 Task: Invite Team Member Softage.1@softage.net to Workspace Healthcare Consulting. Invite Team Member Softage.2@softage.net to Workspace Healthcare Consulting. Invite Team Member Softage.3@softage.net to Workspace Healthcare Consulting. Invite Team Member Softage.4@softage.net to Workspace Healthcare Consulting
Action: Mouse moved to (776, 108)
Screenshot: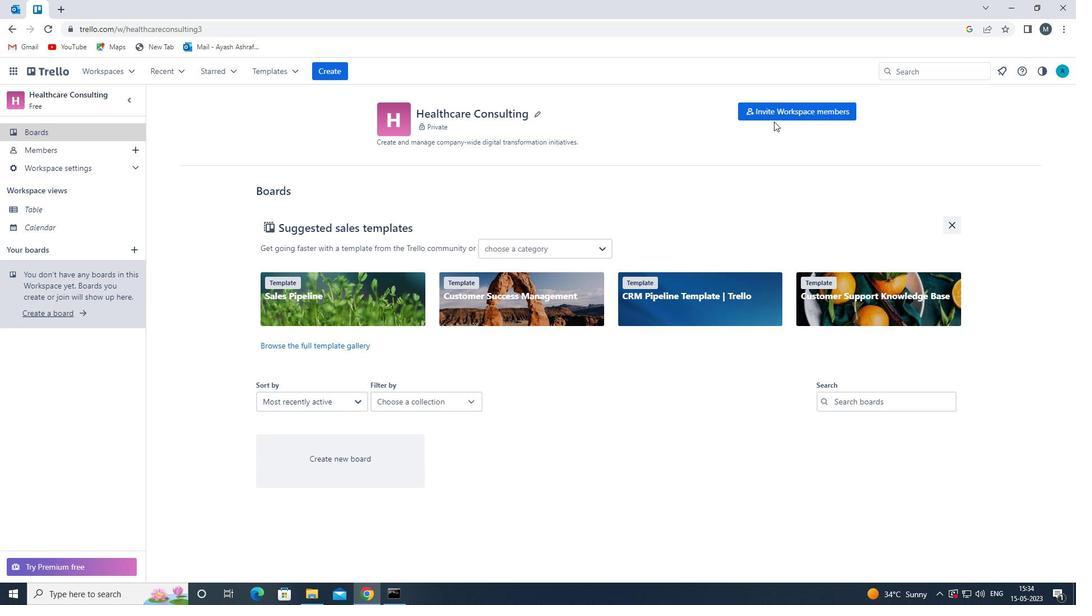 
Action: Mouse pressed left at (776, 108)
Screenshot: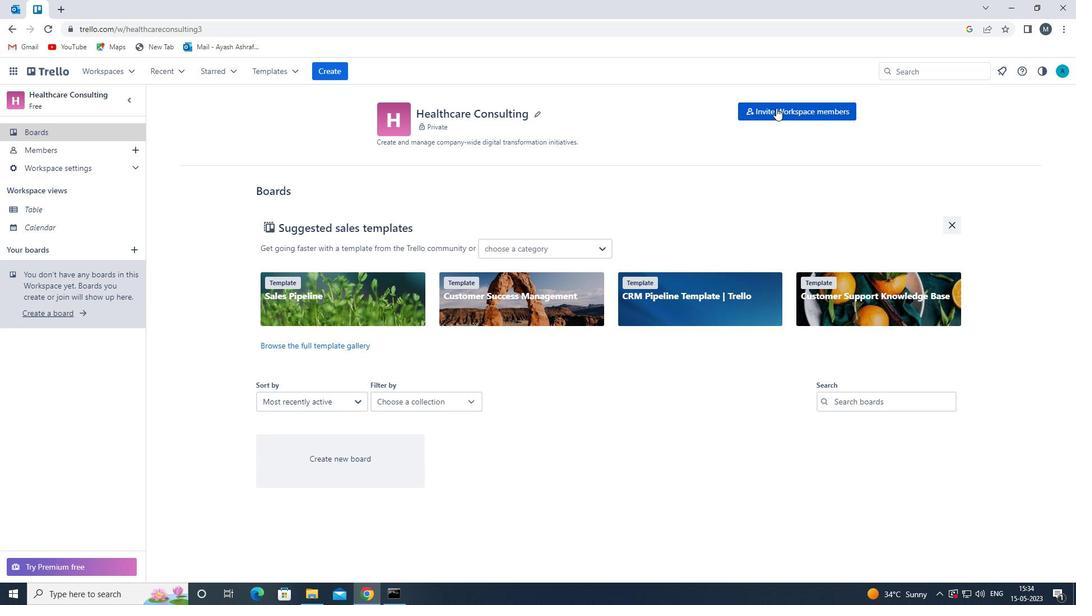 
Action: Mouse moved to (460, 320)
Screenshot: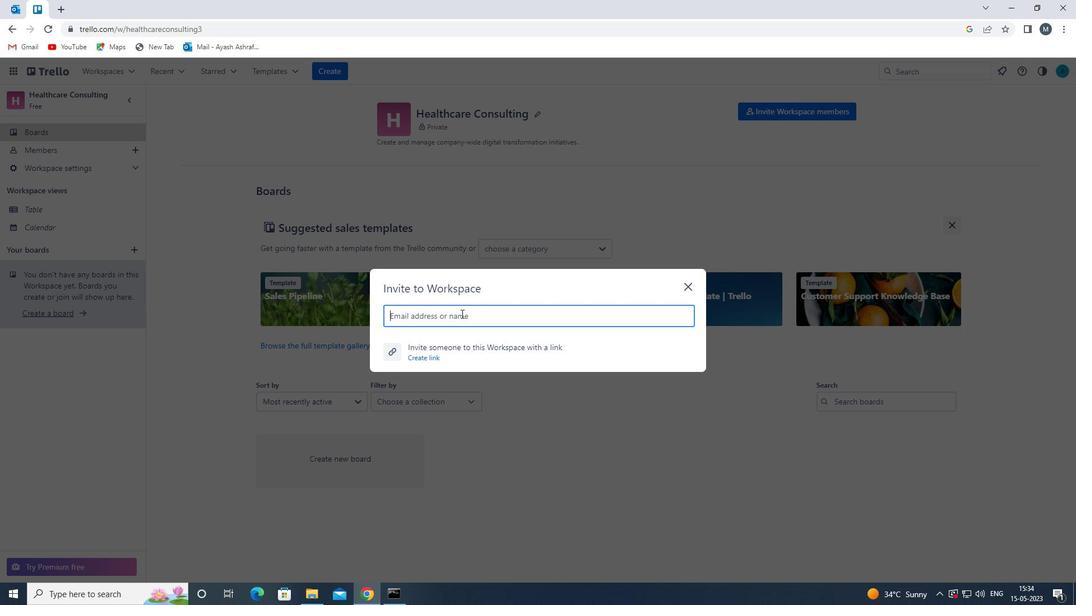 
Action: Mouse pressed left at (460, 320)
Screenshot: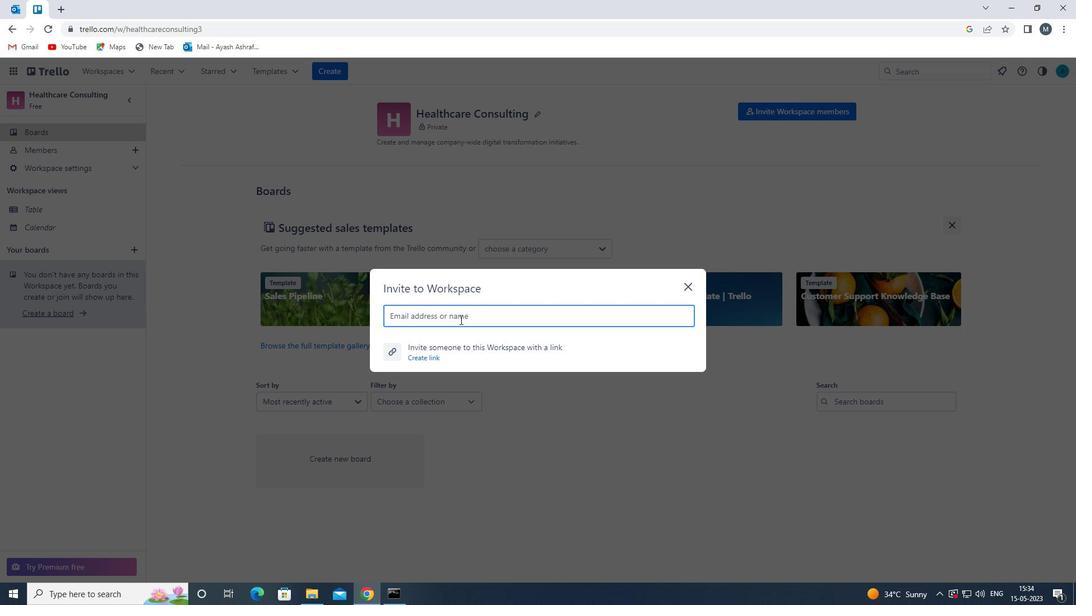 
Action: Mouse moved to (459, 321)
Screenshot: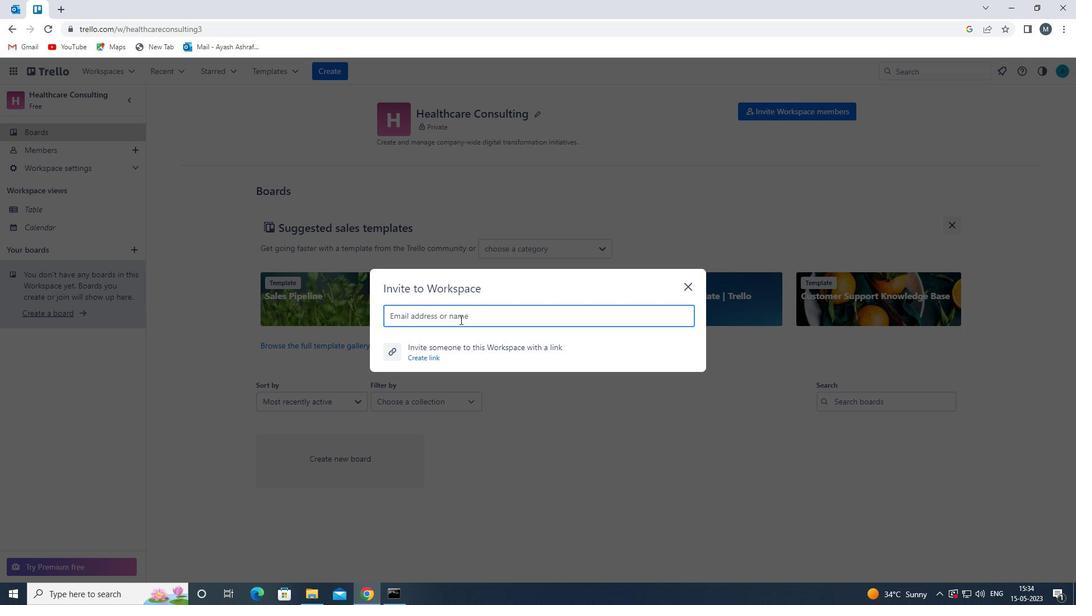 
Action: Key pressed softage.1<Key.shift>@SOFTAGE.NET<Key.enter>SOFTAGE.2<Key.shift>2SOFTAGE.NET
Screenshot: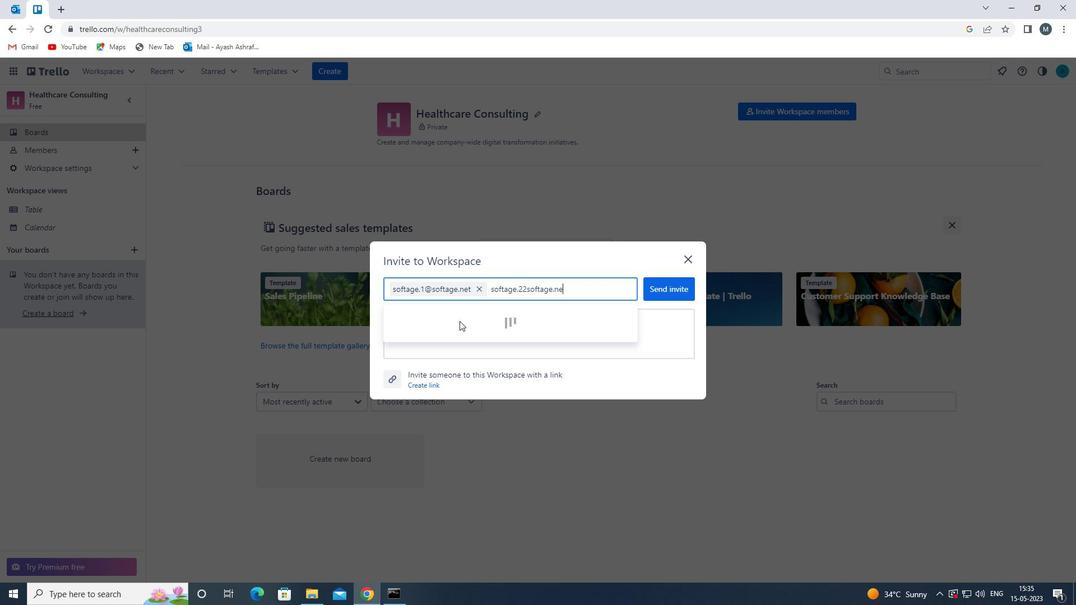 
Action: Mouse moved to (524, 288)
Screenshot: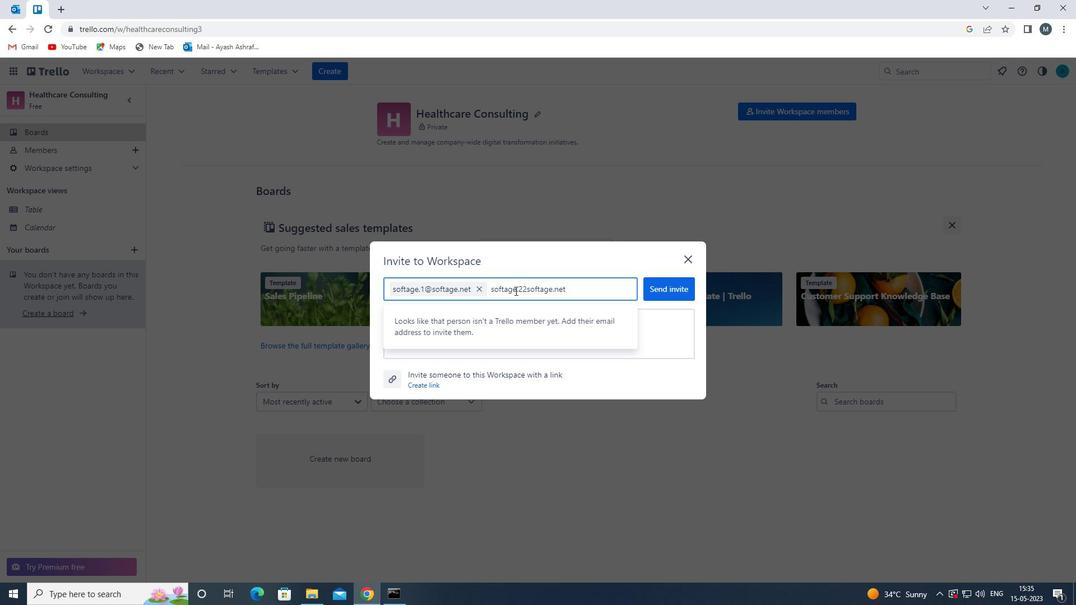 
Action: Mouse pressed left at (524, 288)
Screenshot: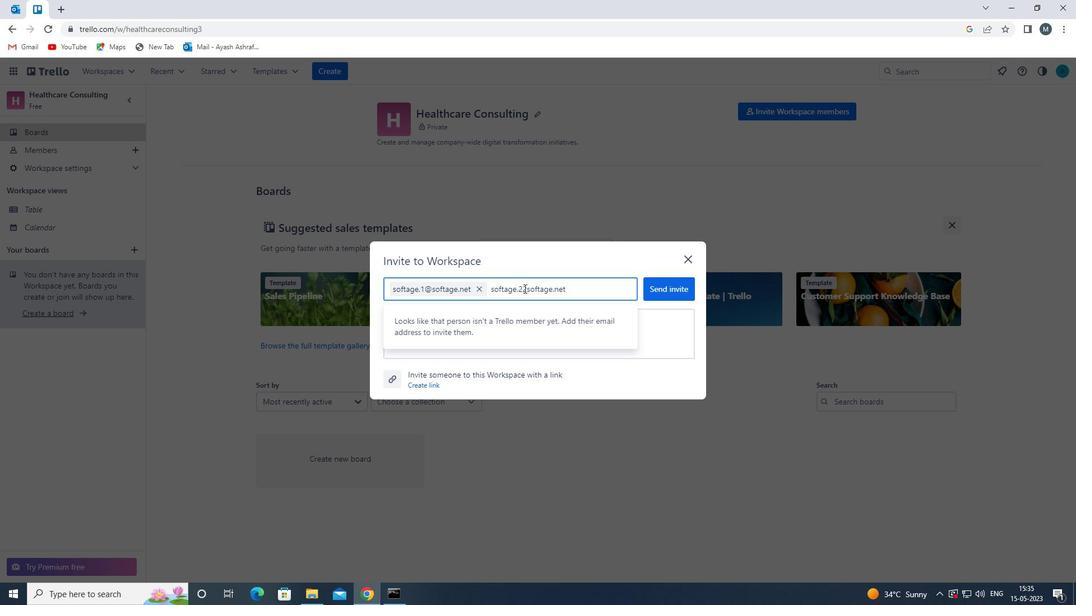 
Action: Mouse moved to (525, 290)
Screenshot: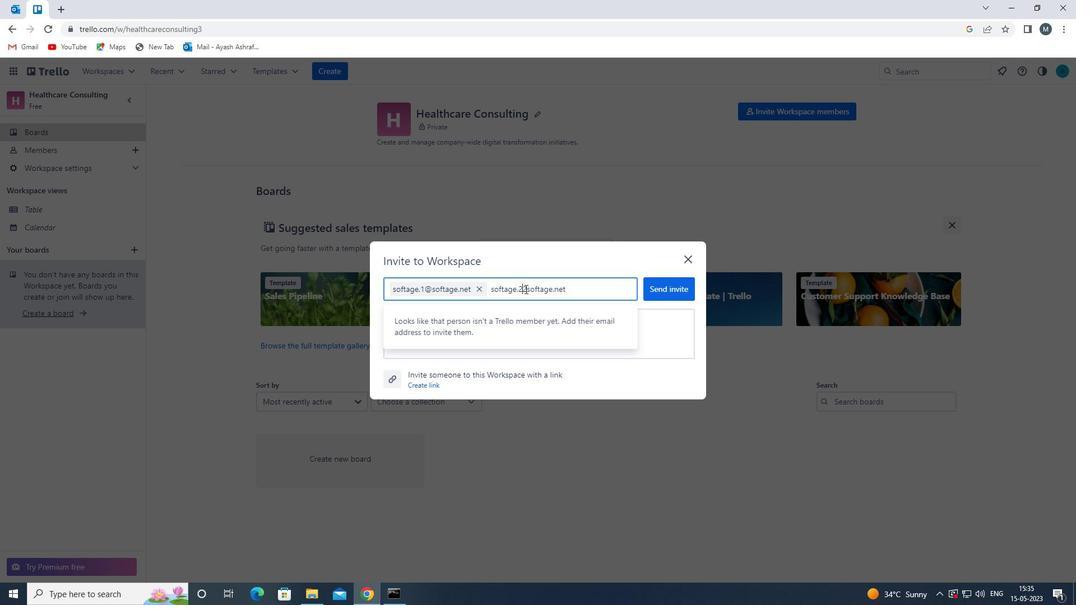 
Action: Key pressed <Key.backspace>
Screenshot: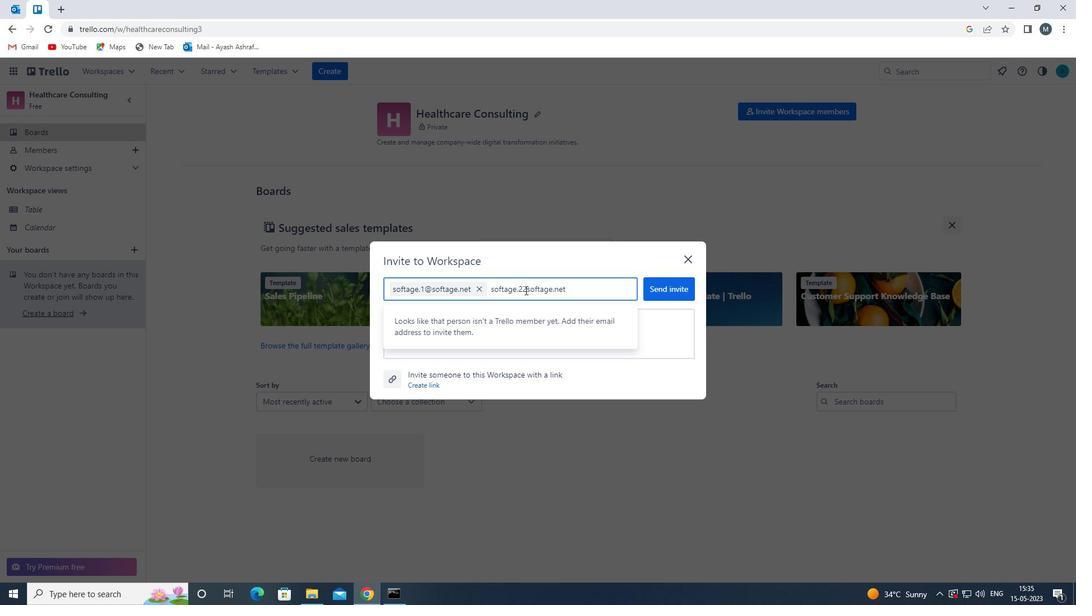 
Action: Mouse pressed left at (525, 290)
Screenshot: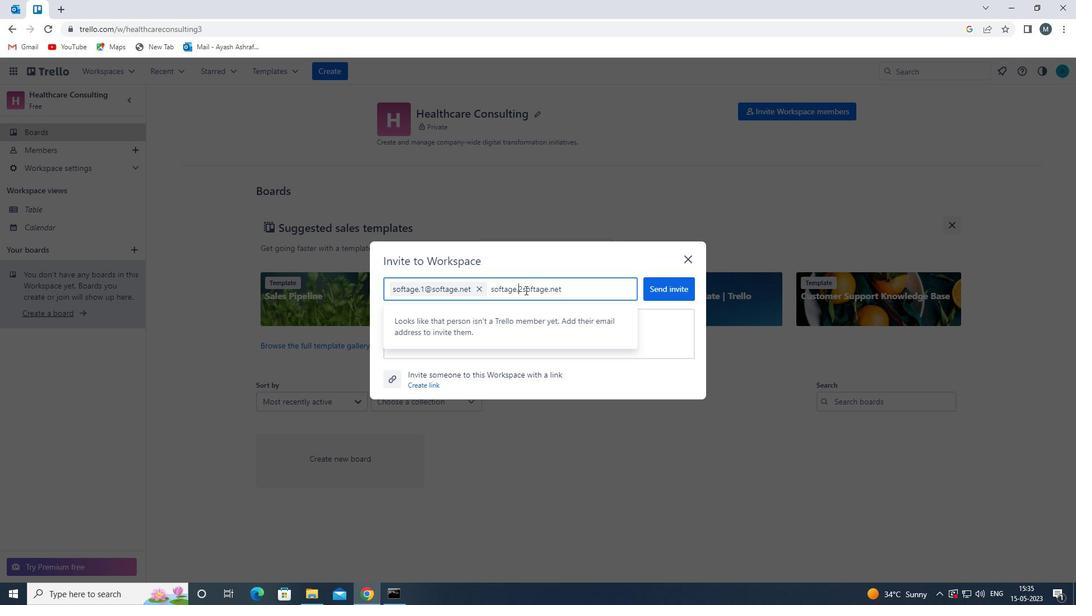 
Action: Mouse moved to (522, 289)
Screenshot: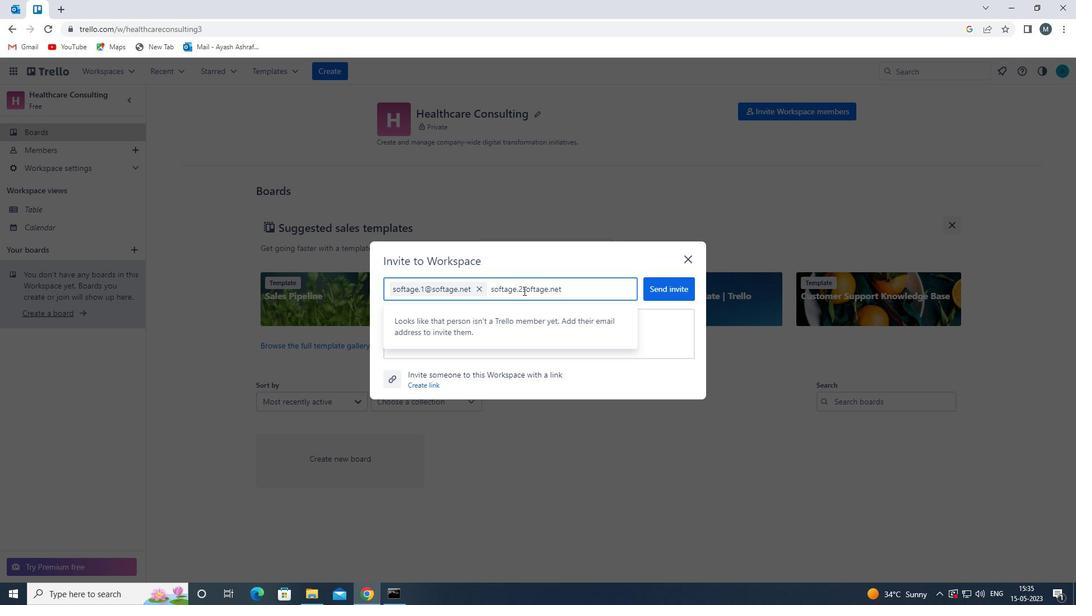 
Action: Mouse pressed left at (522, 289)
Screenshot: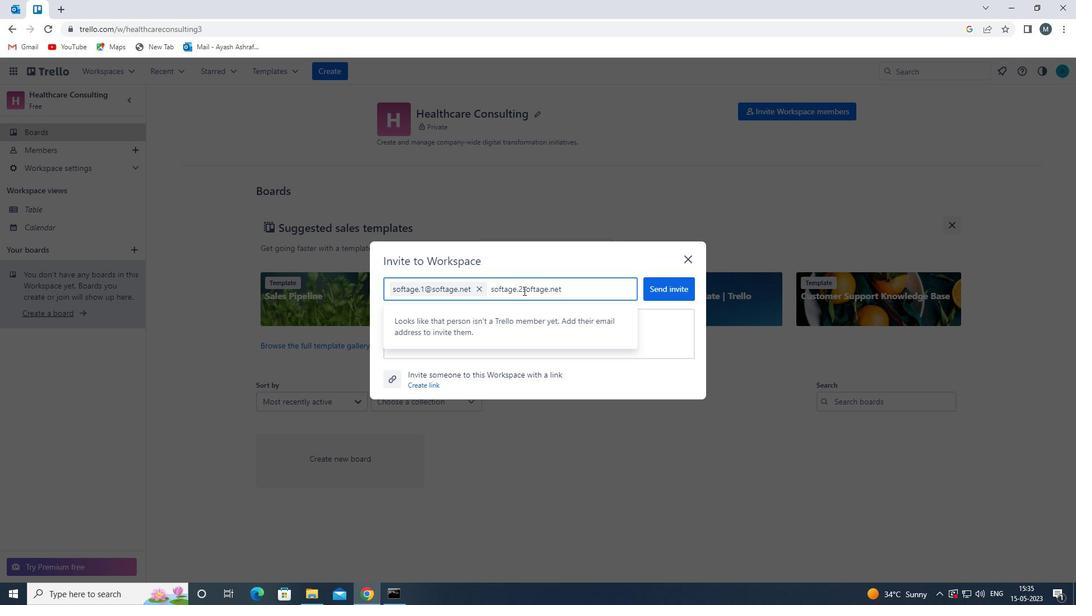 
Action: Mouse moved to (525, 289)
Screenshot: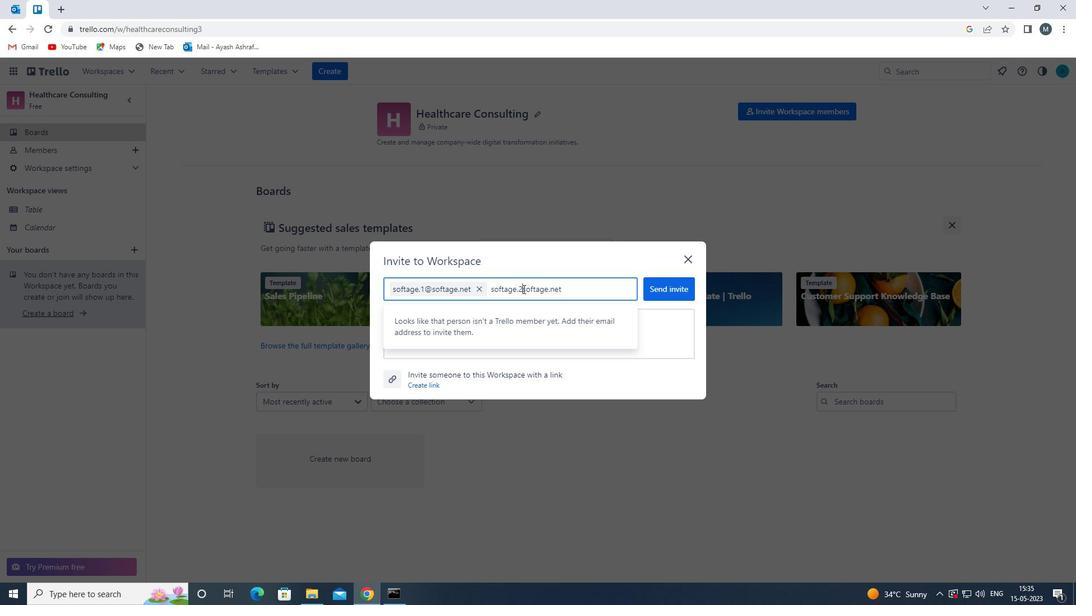 
Action: Key pressed <Key.shift><Key.shift><Key.shift>@<Key.enter><Key.shift>SOFTAGE.3<Key.shift>@SOFTAGE.NET<Key.enter>SOFTAGE.4<Key.shift><Key.shift>2<Key.backspace><Key.shift>@SOFTAGE.NET<Key.enter>
Screenshot: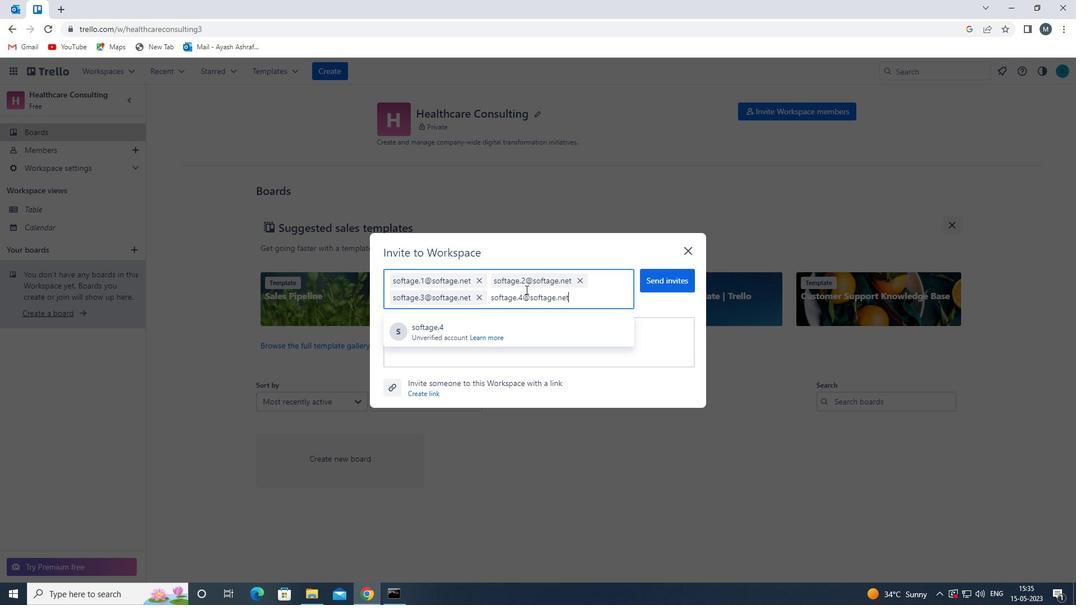 
Action: Mouse moved to (667, 274)
Screenshot: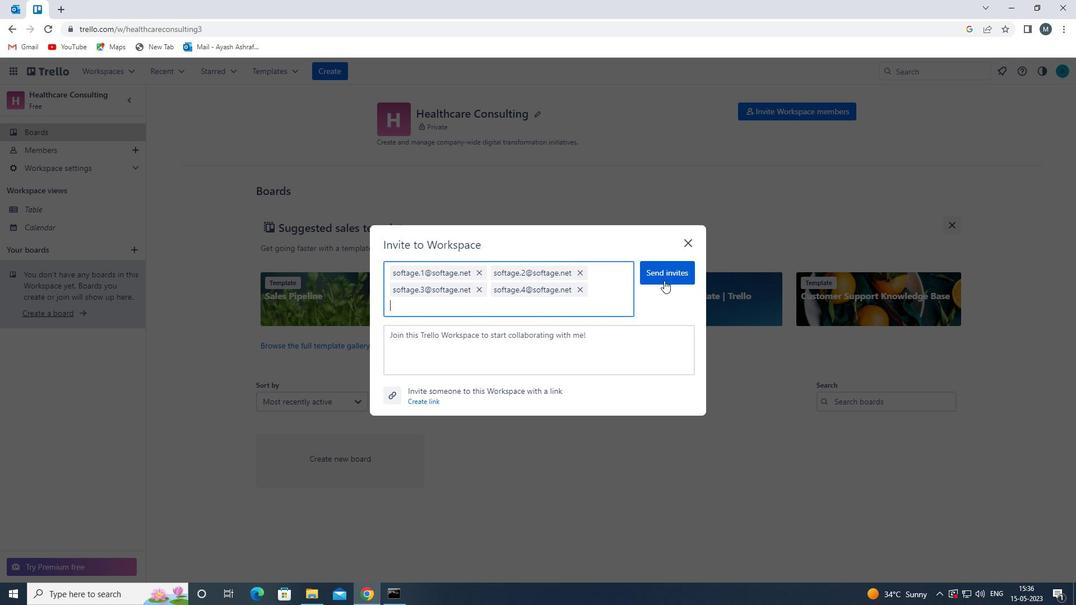 
Action: Mouse pressed left at (667, 274)
Screenshot: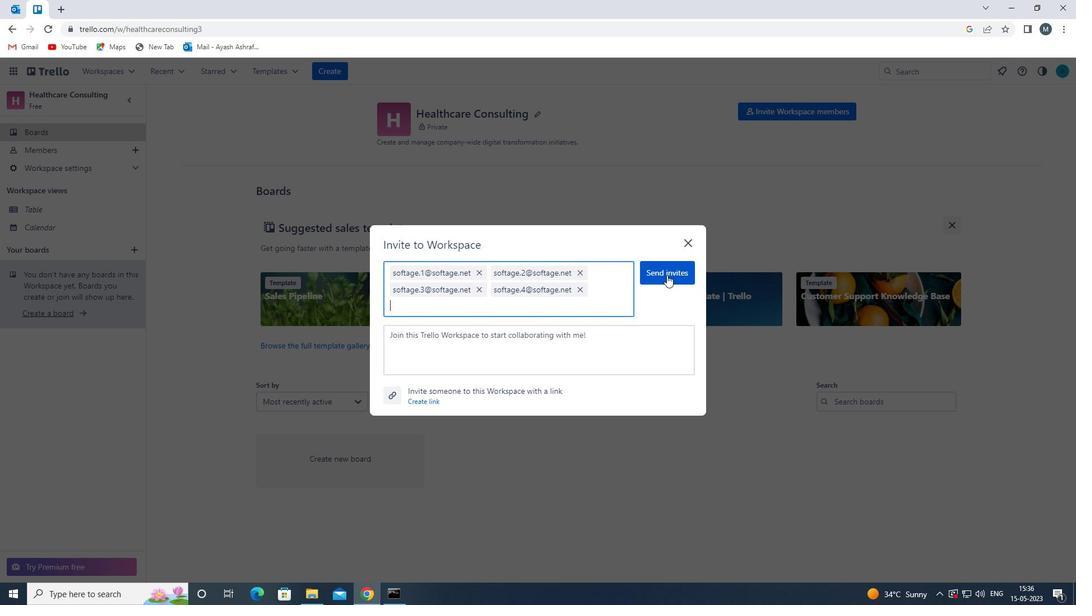 
